 Task: Start in the project TranceTech the sprint 'Debug Dive', with a duration of 3 weeks.
Action: Mouse moved to (271, 70)
Screenshot: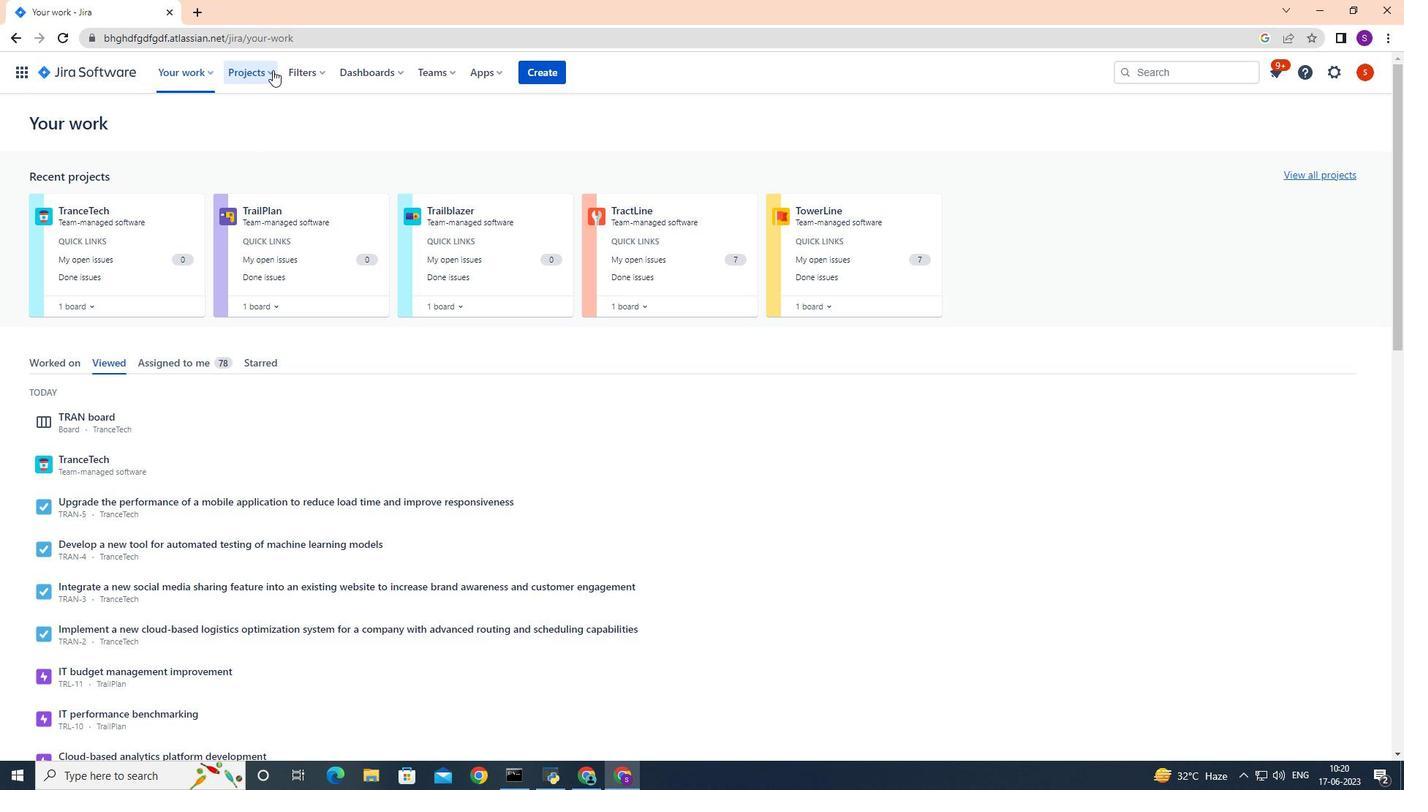 
Action: Mouse pressed left at (271, 70)
Screenshot: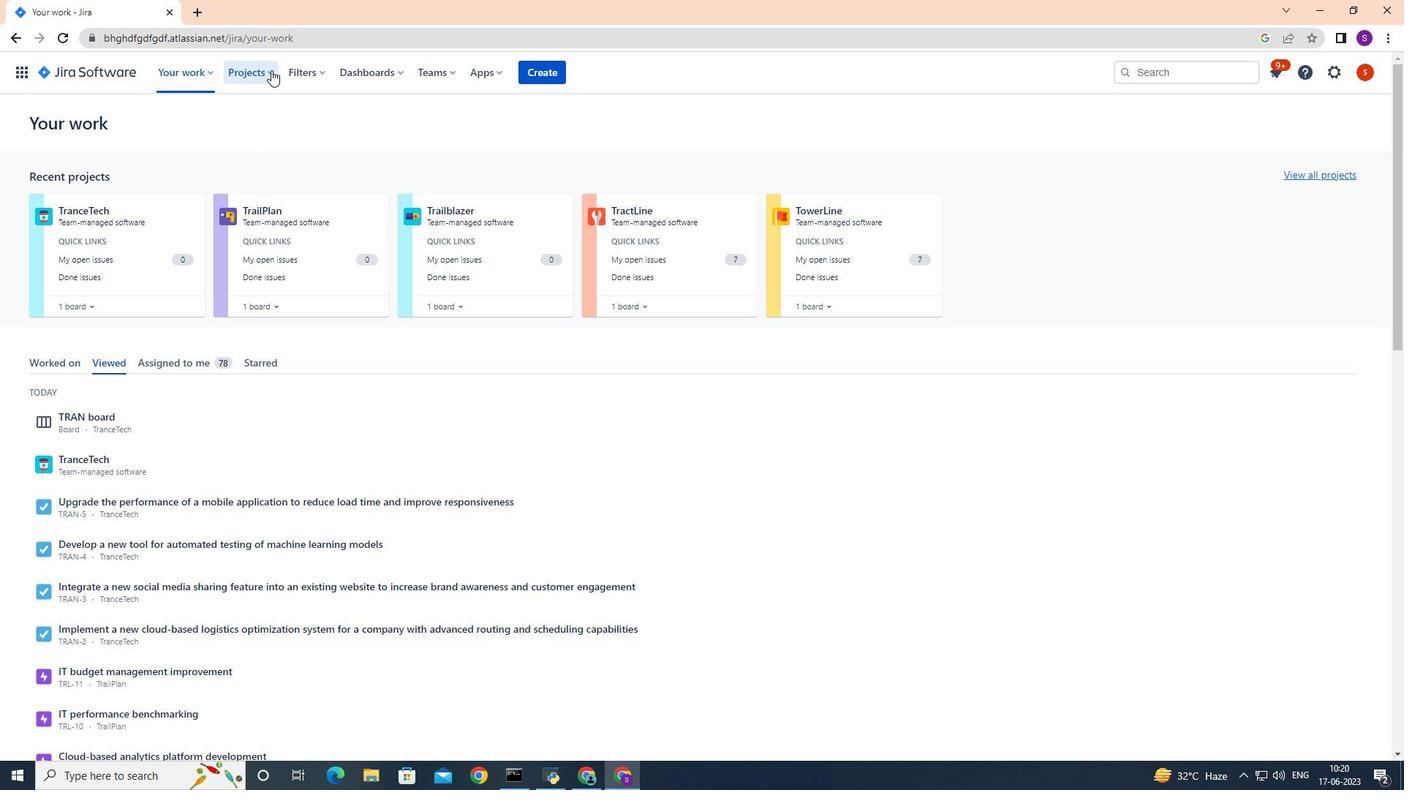 
Action: Mouse moved to (279, 138)
Screenshot: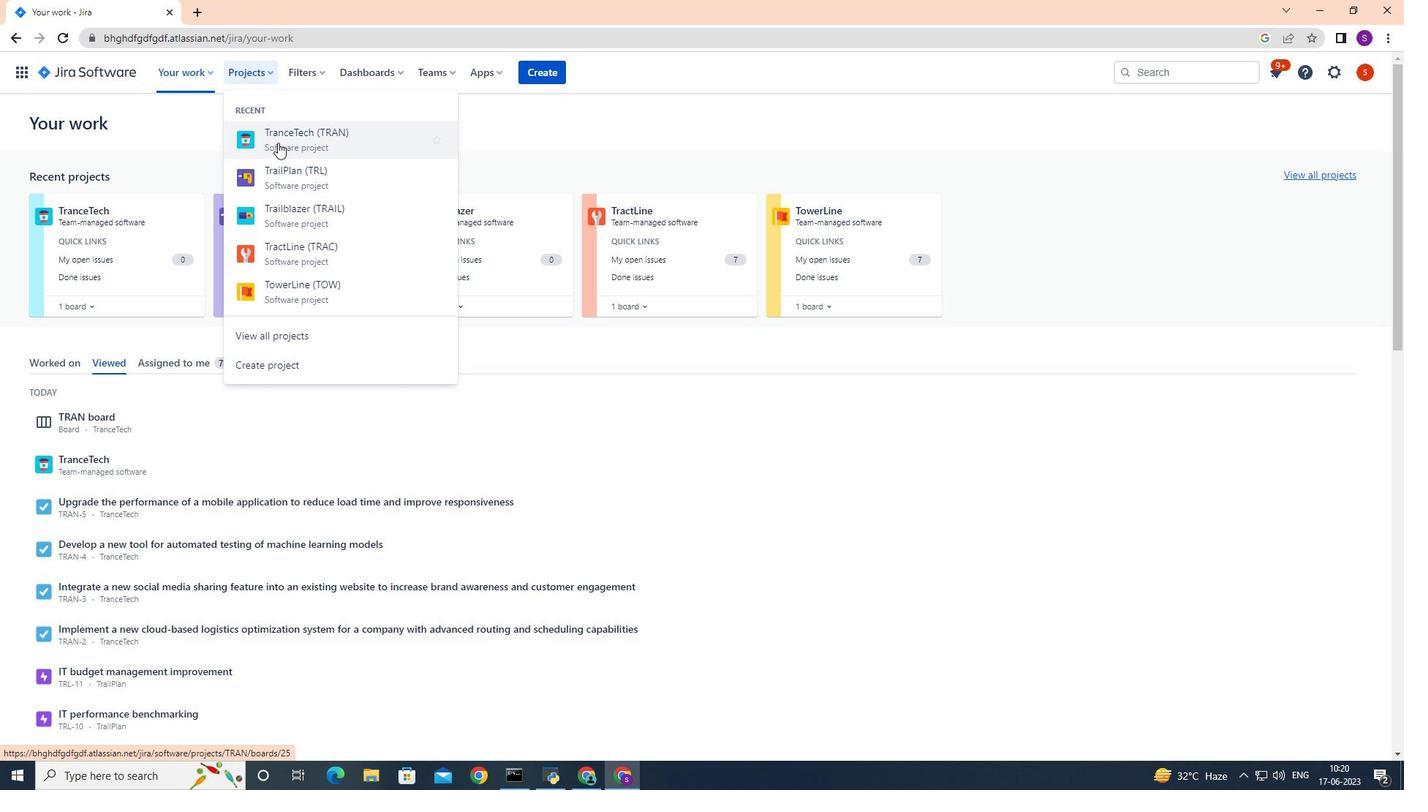 
Action: Mouse pressed left at (279, 138)
Screenshot: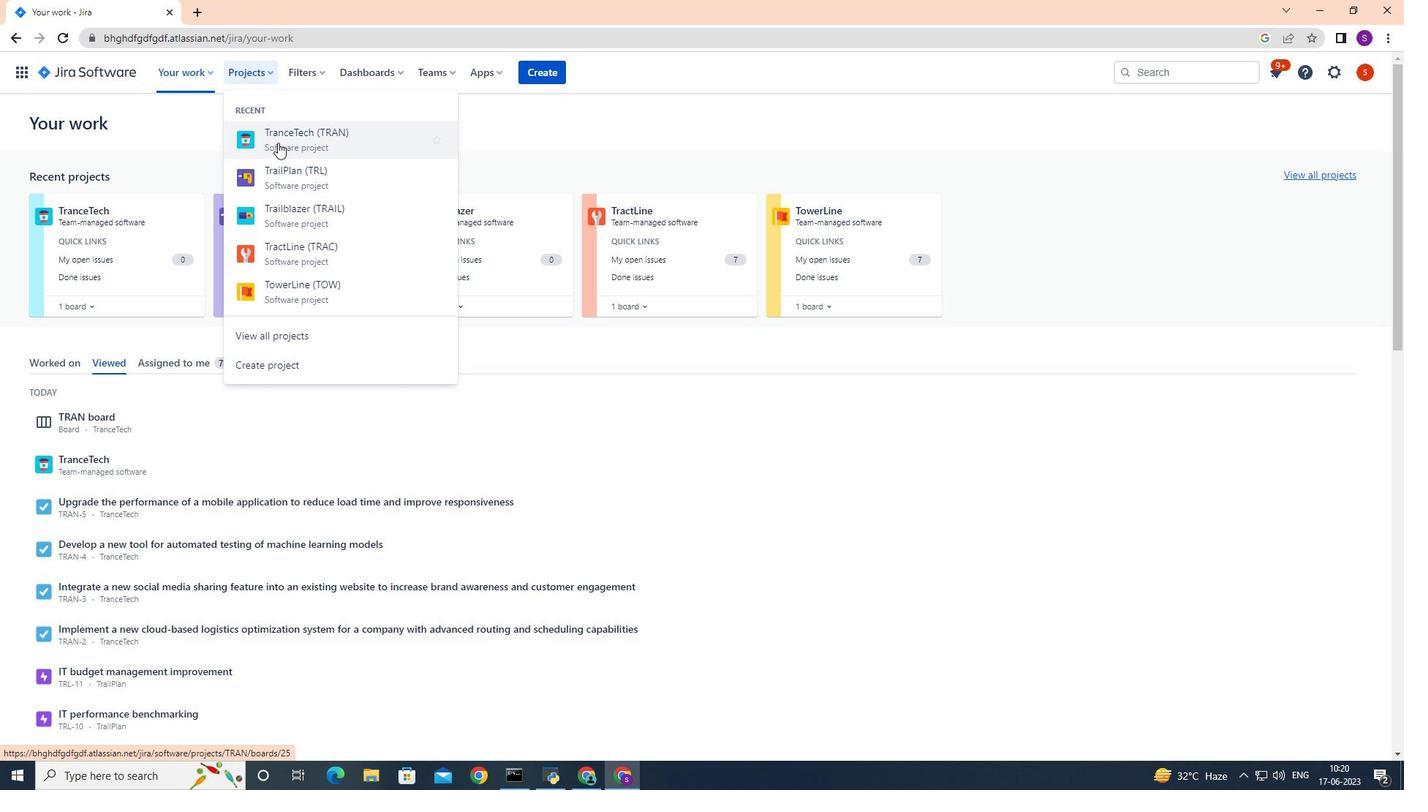 
Action: Mouse moved to (62, 218)
Screenshot: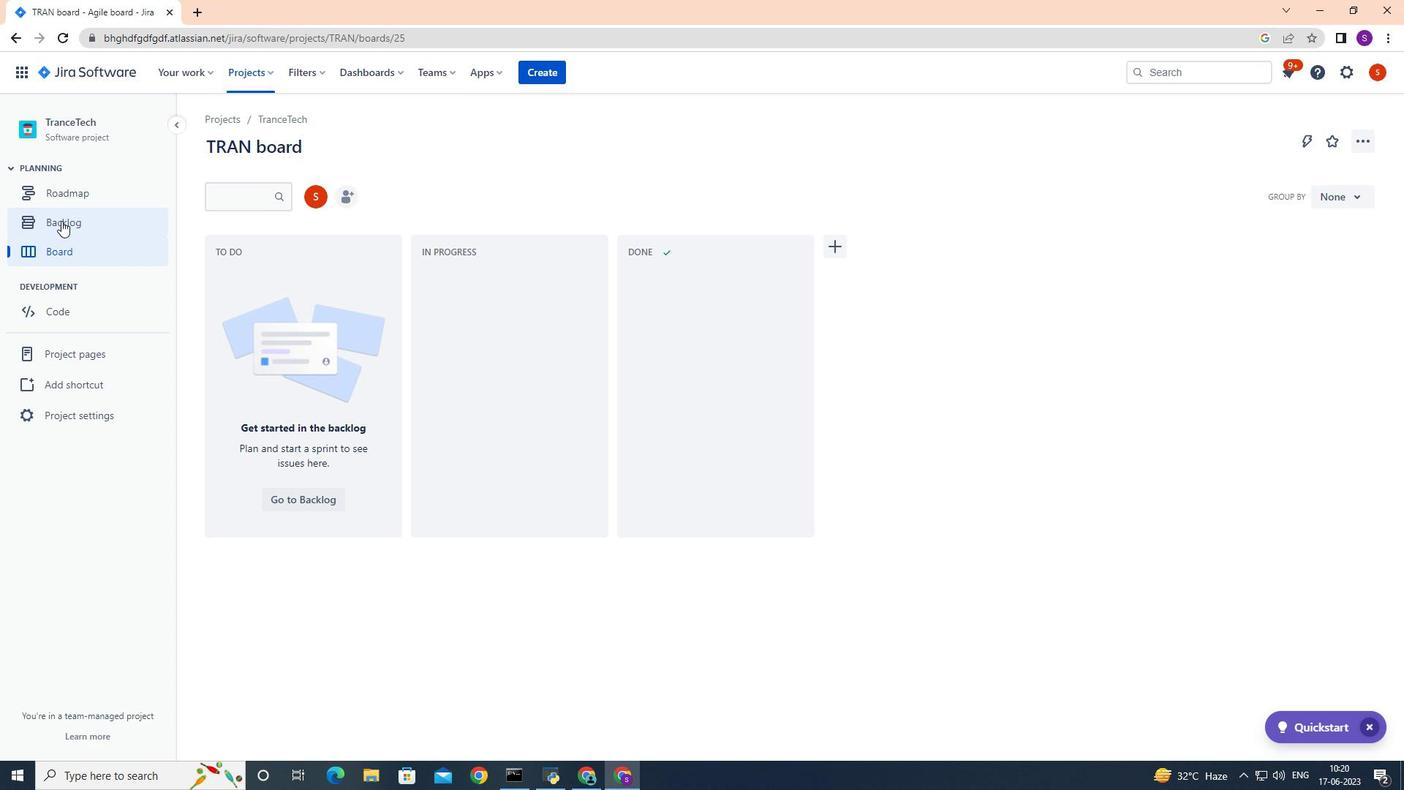
Action: Mouse pressed left at (62, 218)
Screenshot: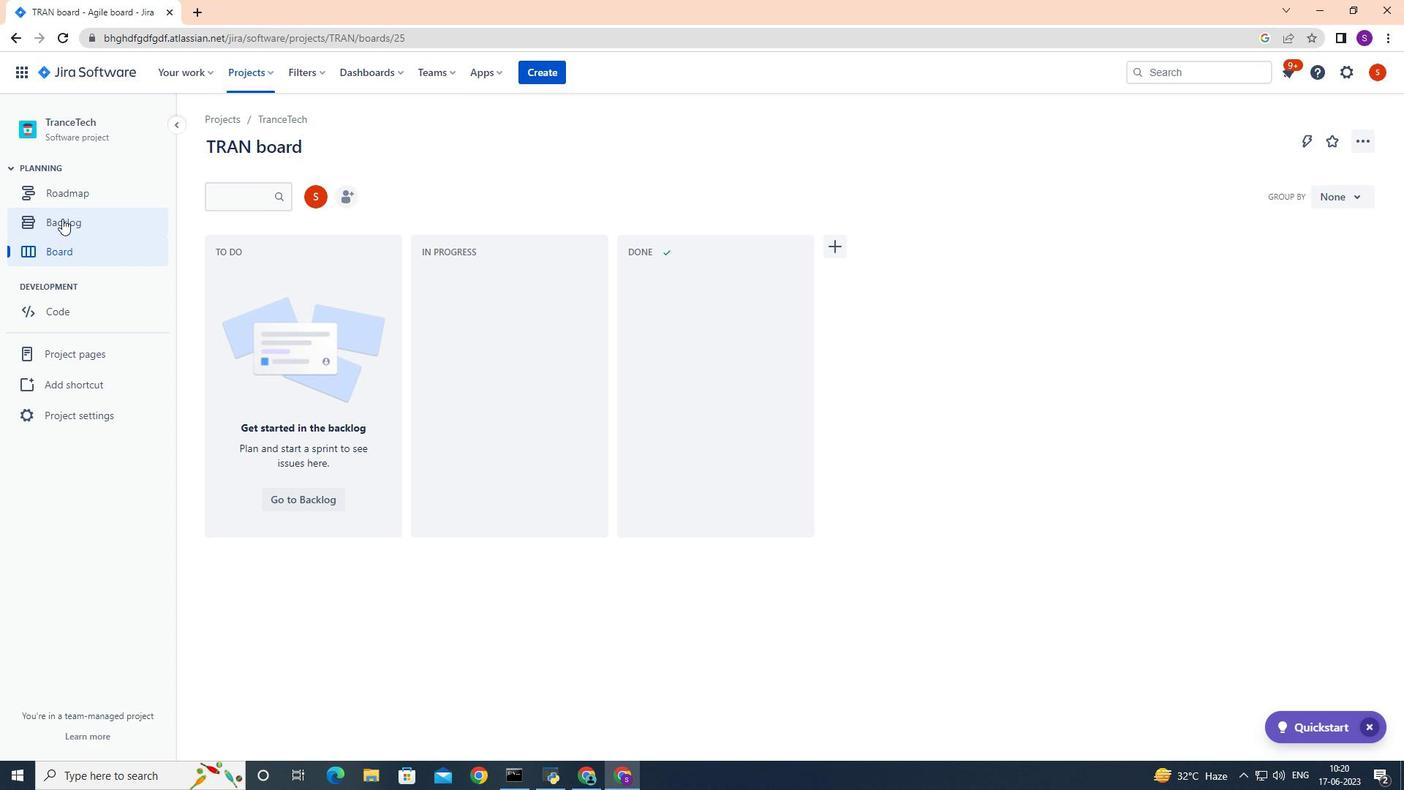 
Action: Mouse moved to (435, 337)
Screenshot: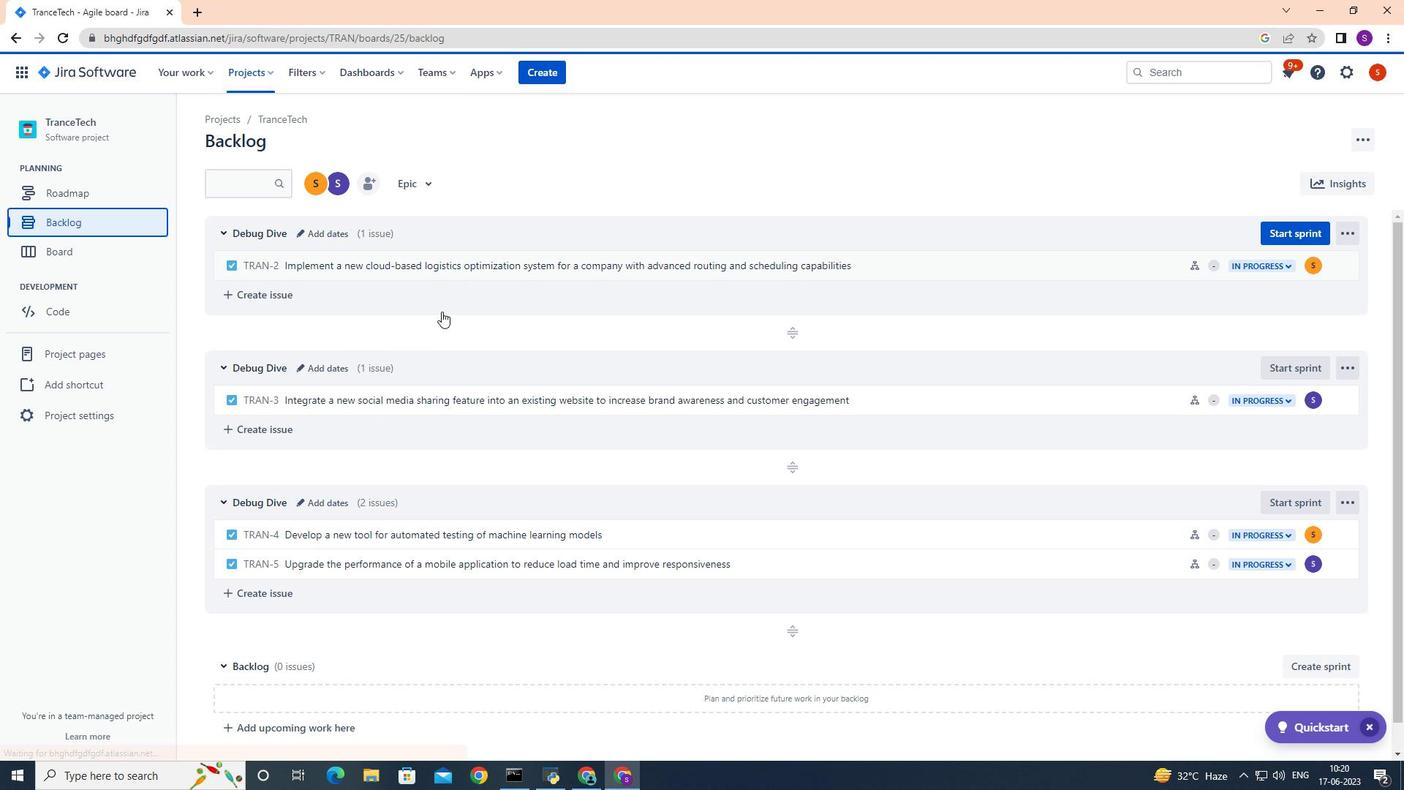 
Action: Mouse scrolled (435, 336) with delta (0, 0)
Screenshot: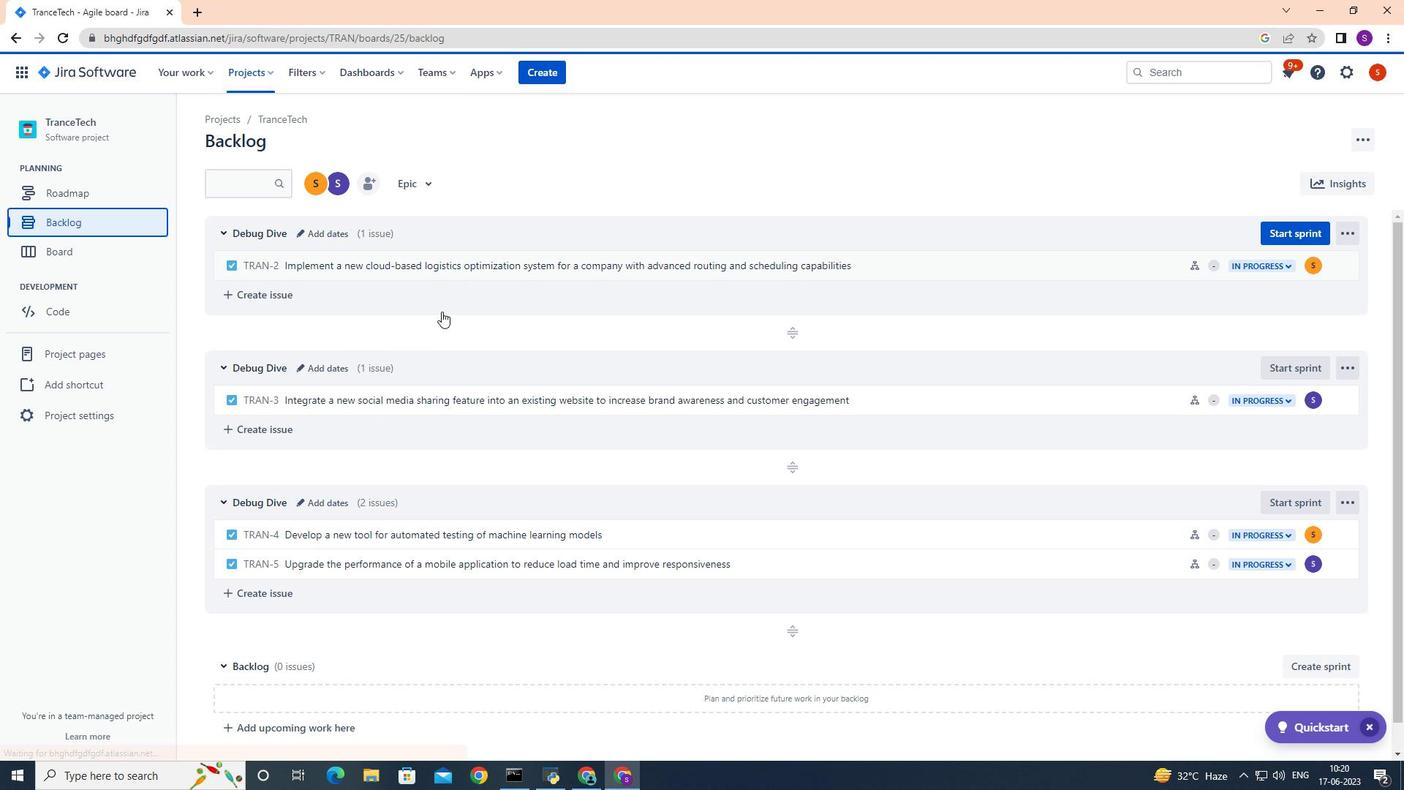 
Action: Mouse scrolled (435, 336) with delta (0, 0)
Screenshot: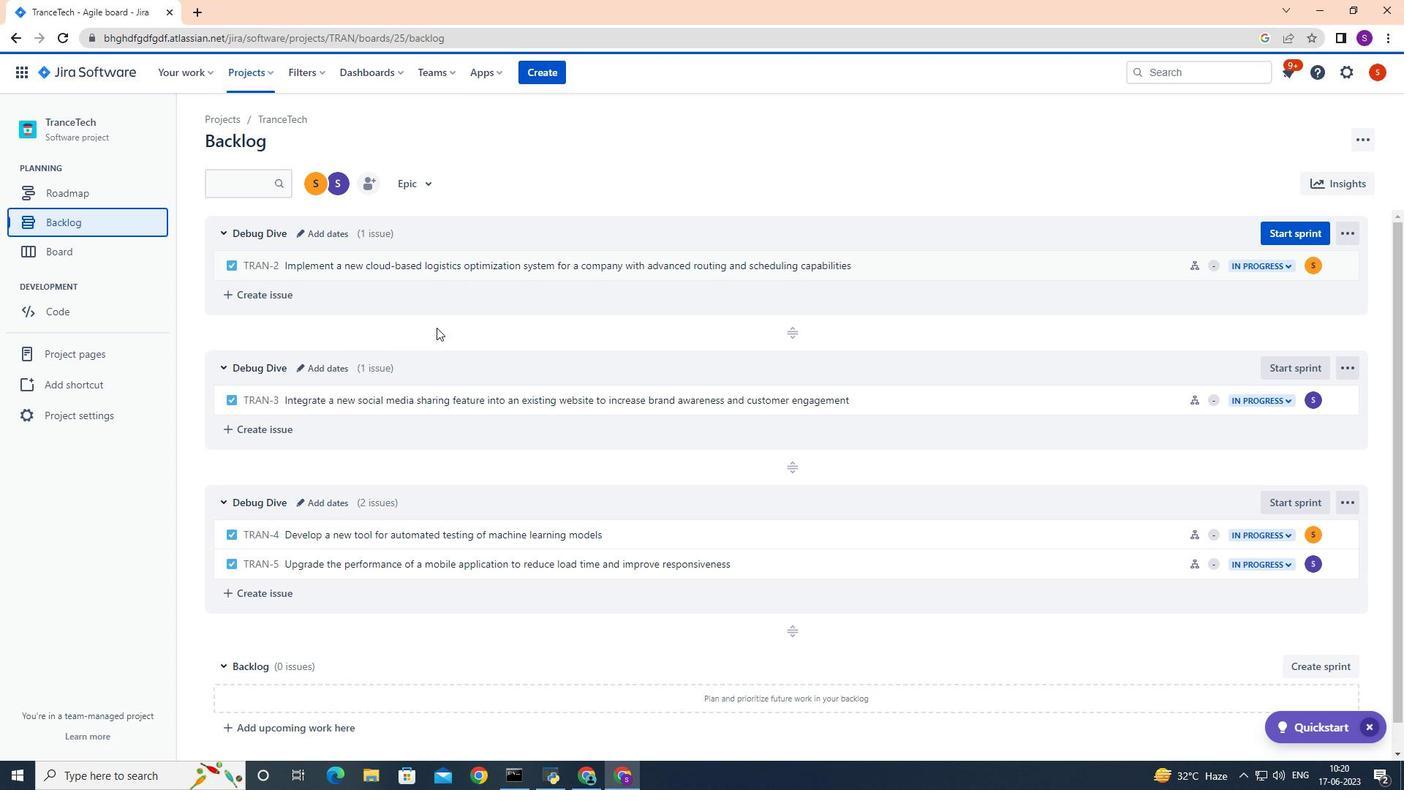 
Action: Mouse moved to (434, 337)
Screenshot: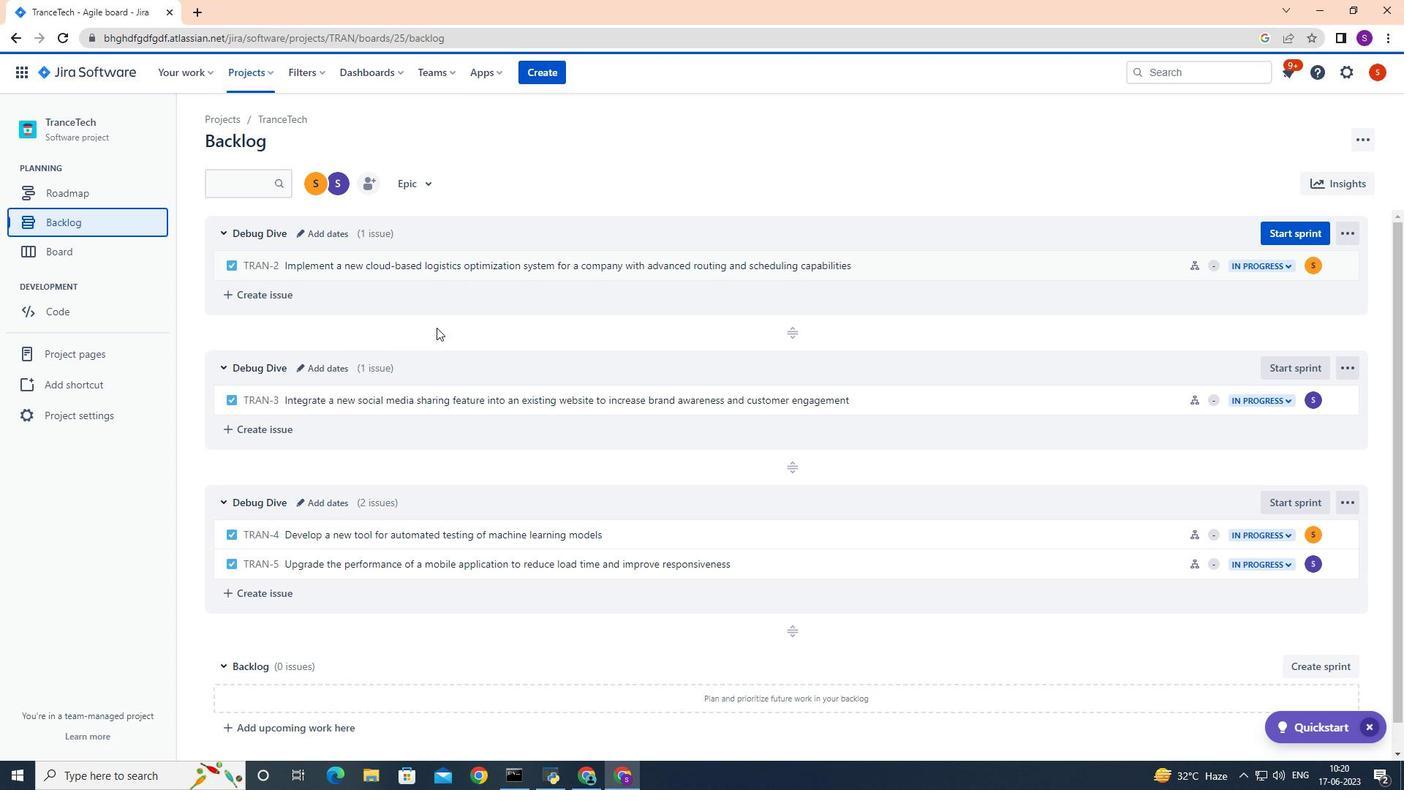 
Action: Mouse scrolled (434, 336) with delta (0, 0)
Screenshot: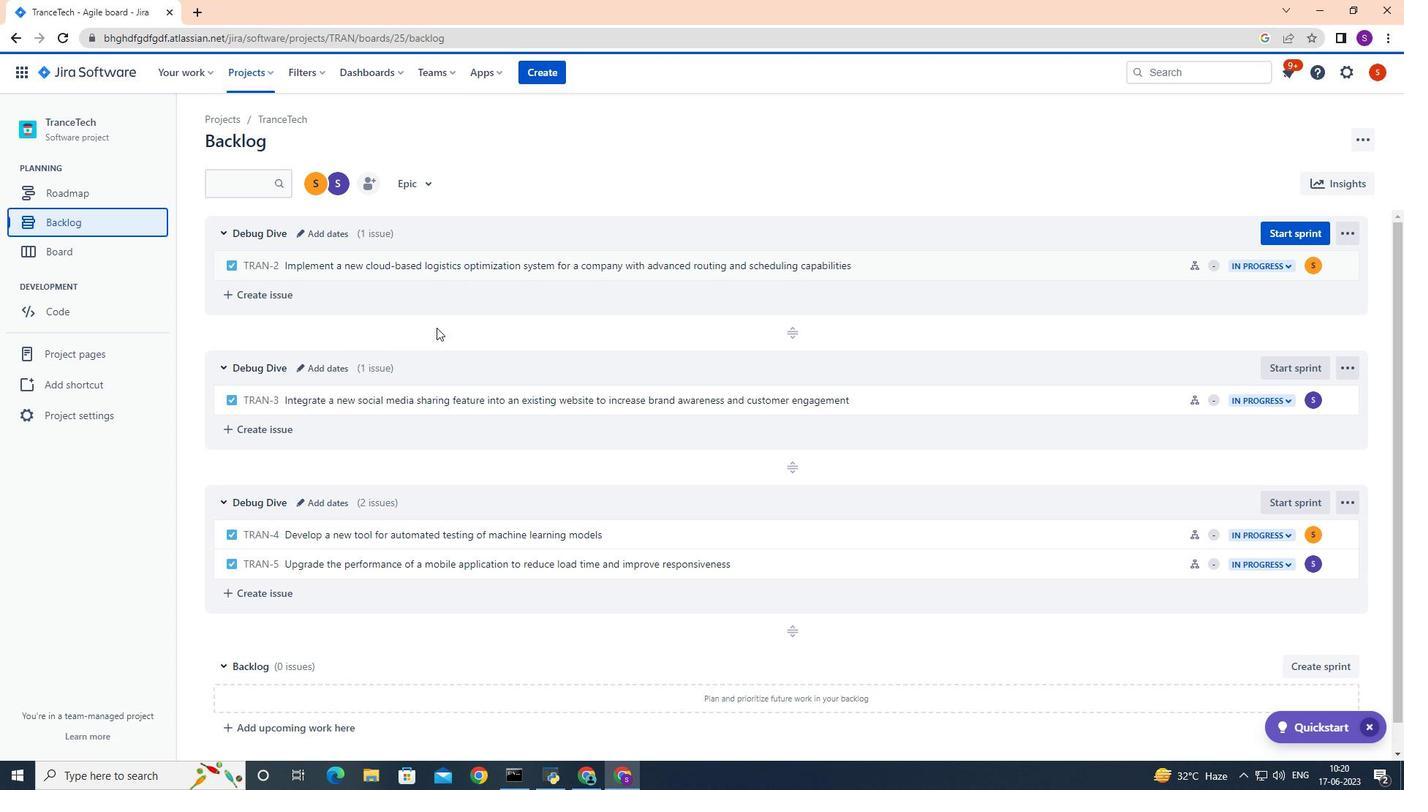 
Action: Mouse moved to (433, 337)
Screenshot: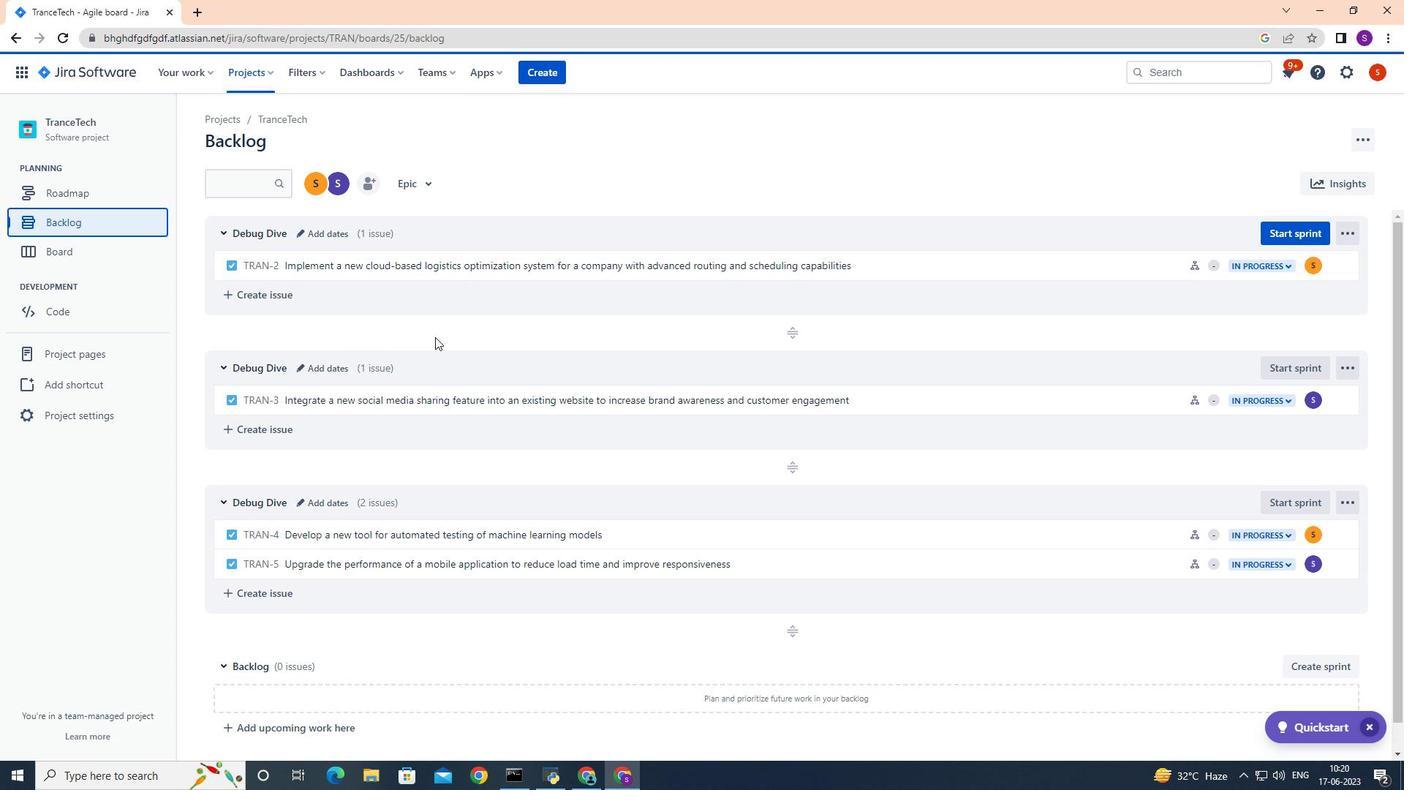 
Action: Mouse scrolled (433, 336) with delta (0, 0)
Screenshot: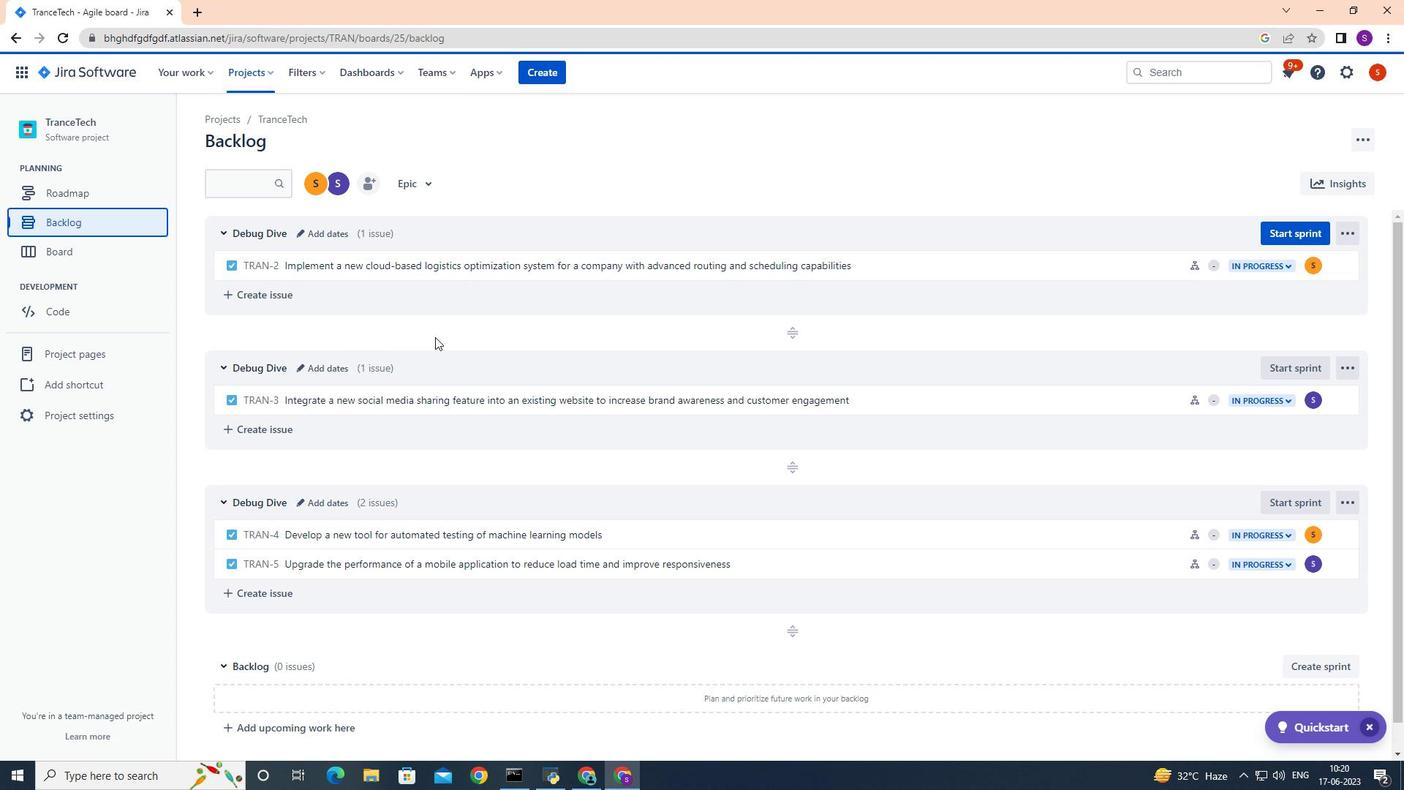 
Action: Mouse moved to (431, 332)
Screenshot: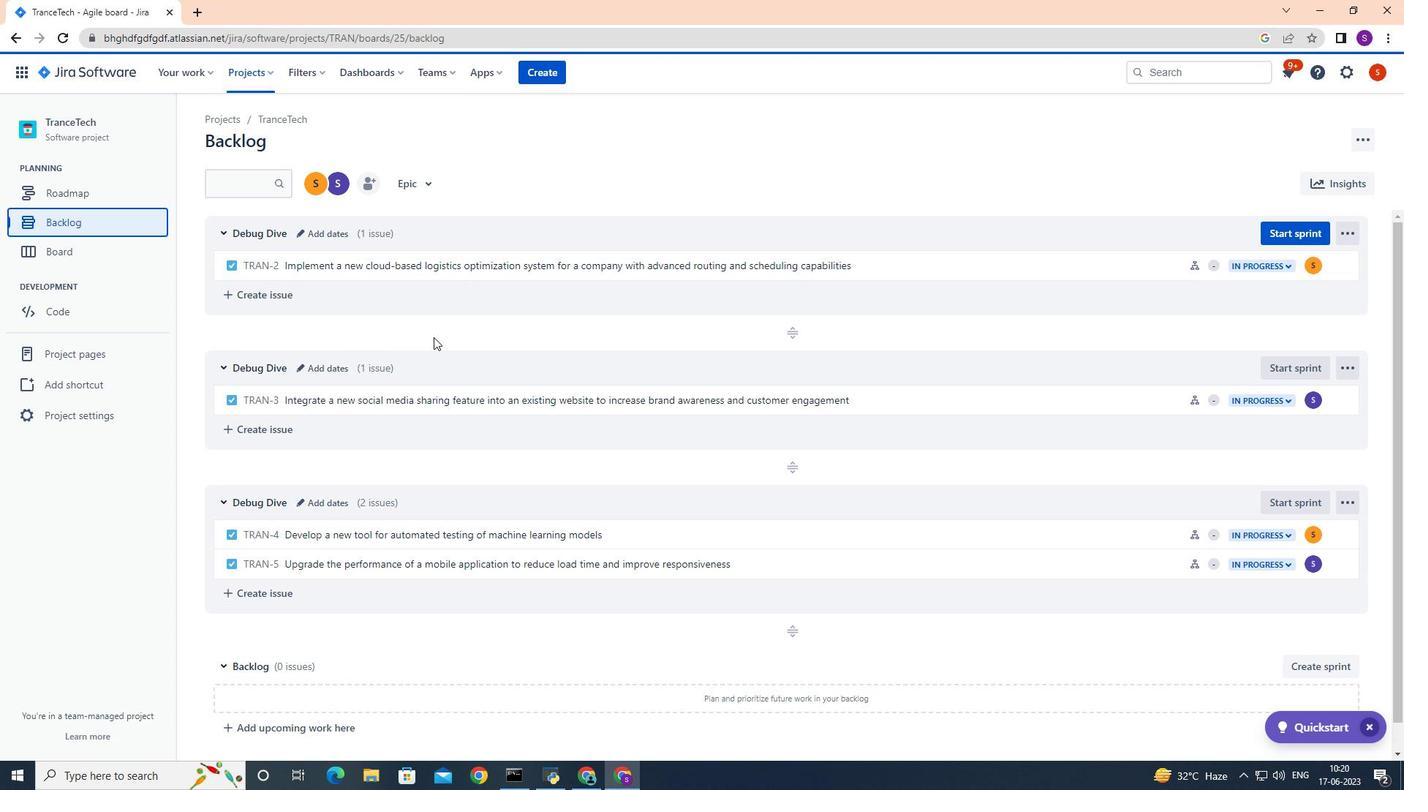 
Action: Mouse scrolled (431, 332) with delta (0, 0)
Screenshot: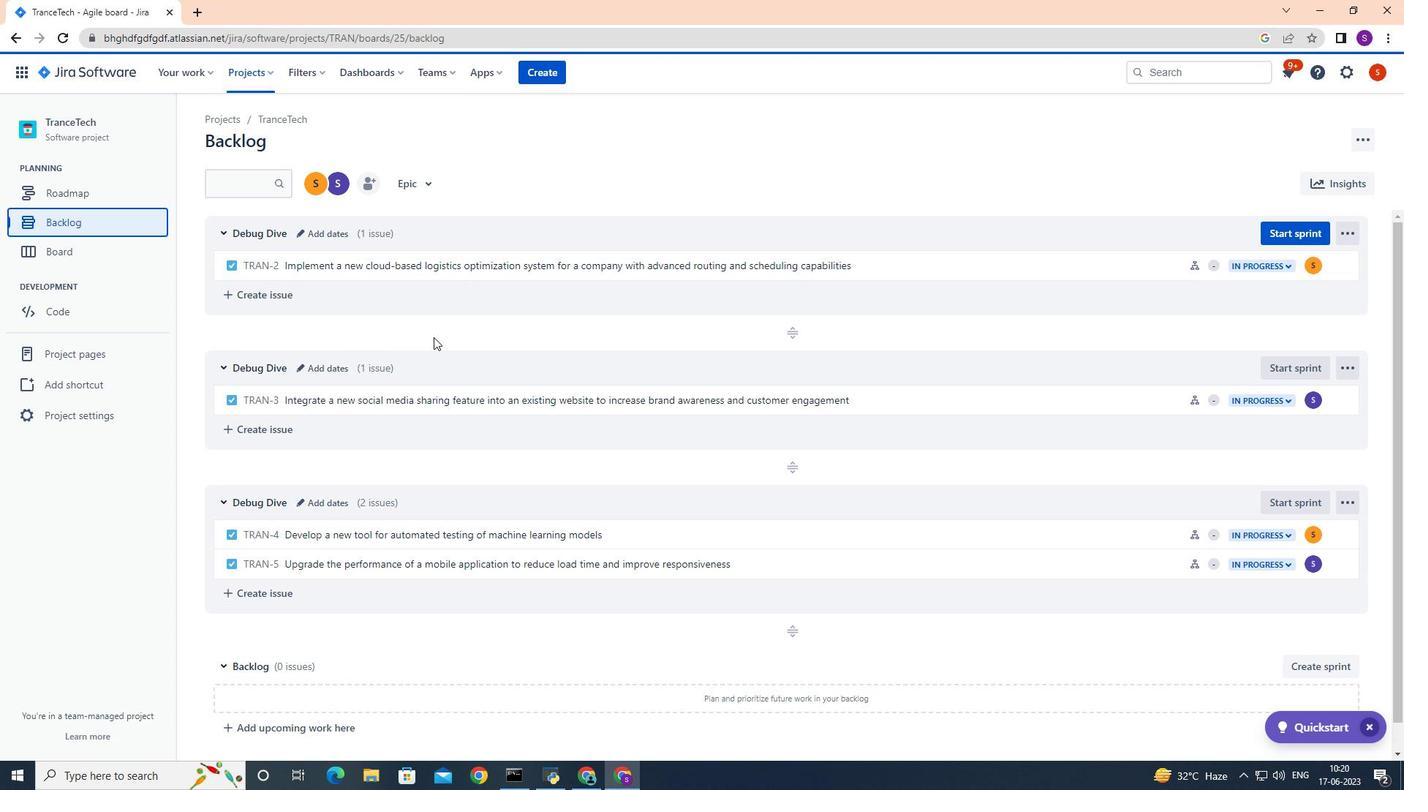 
Action: Mouse moved to (334, 474)
Screenshot: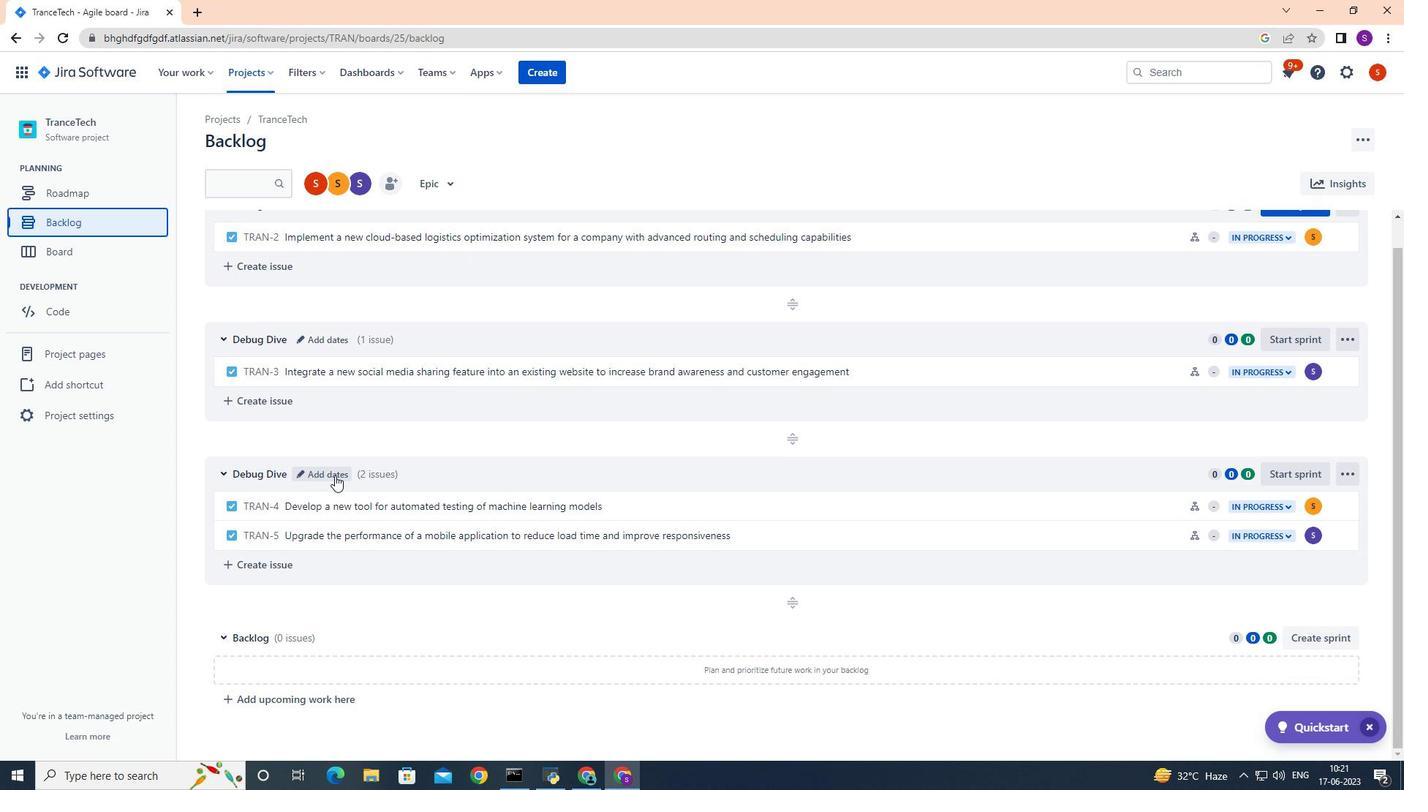 
Action: Mouse pressed left at (334, 474)
Screenshot: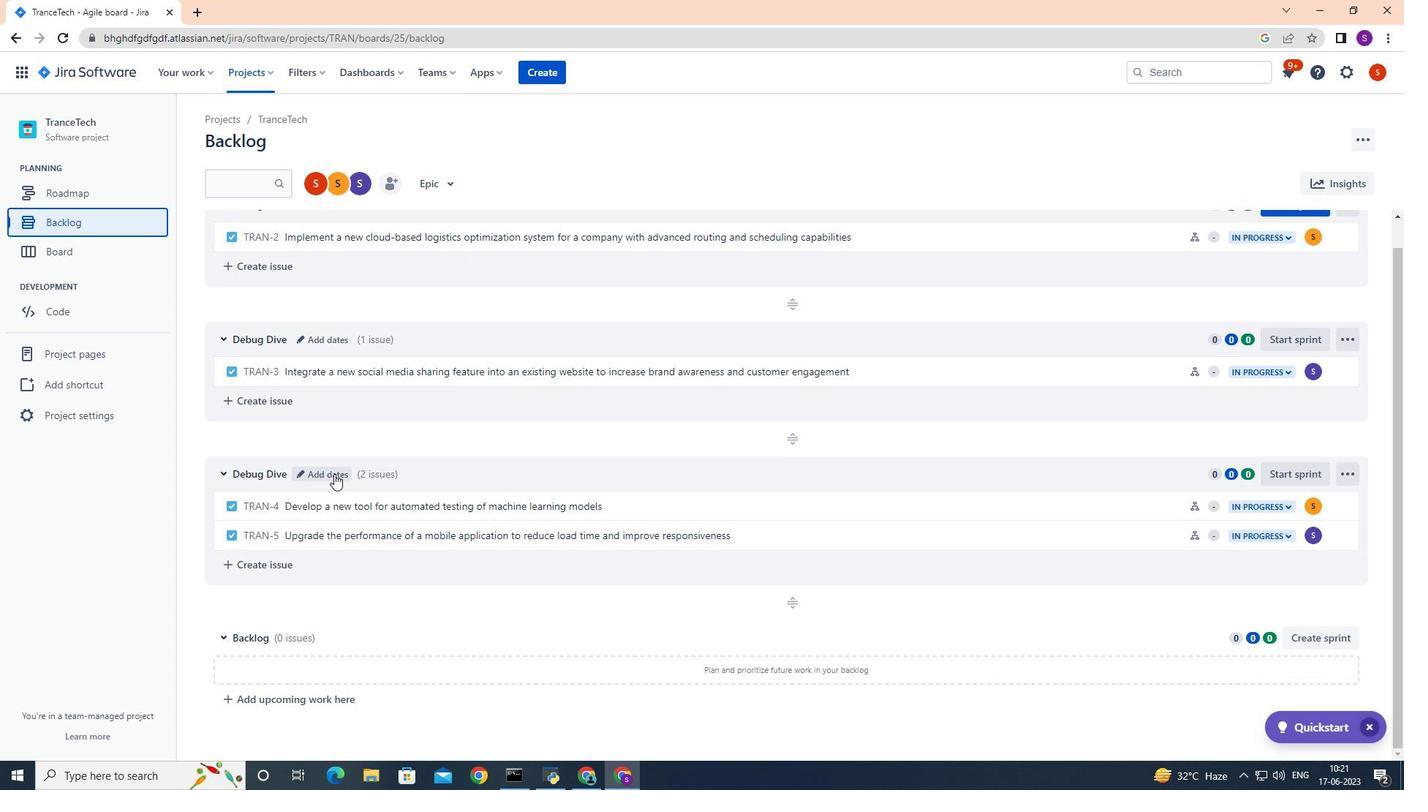 
Action: Mouse moved to (663, 230)
Screenshot: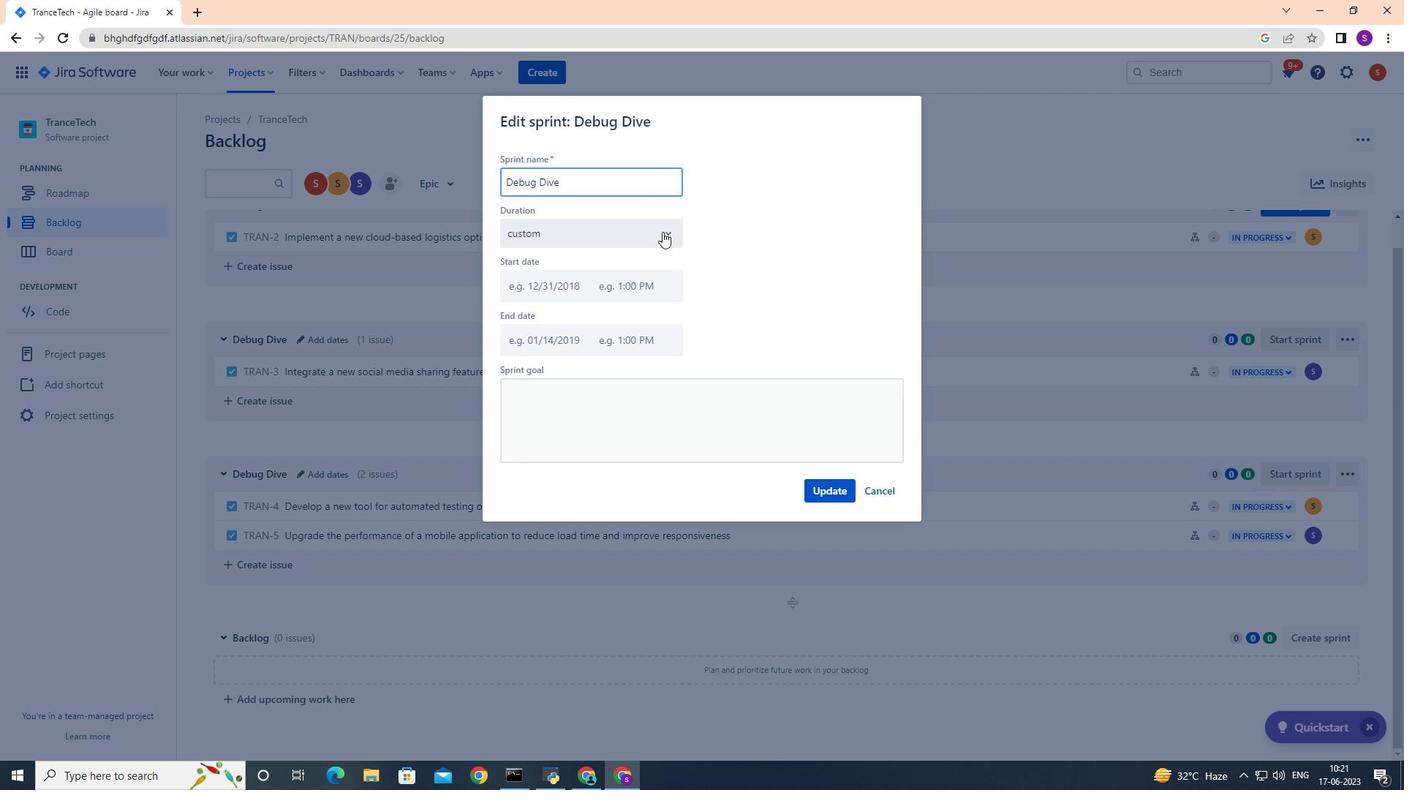 
Action: Mouse pressed left at (663, 230)
Screenshot: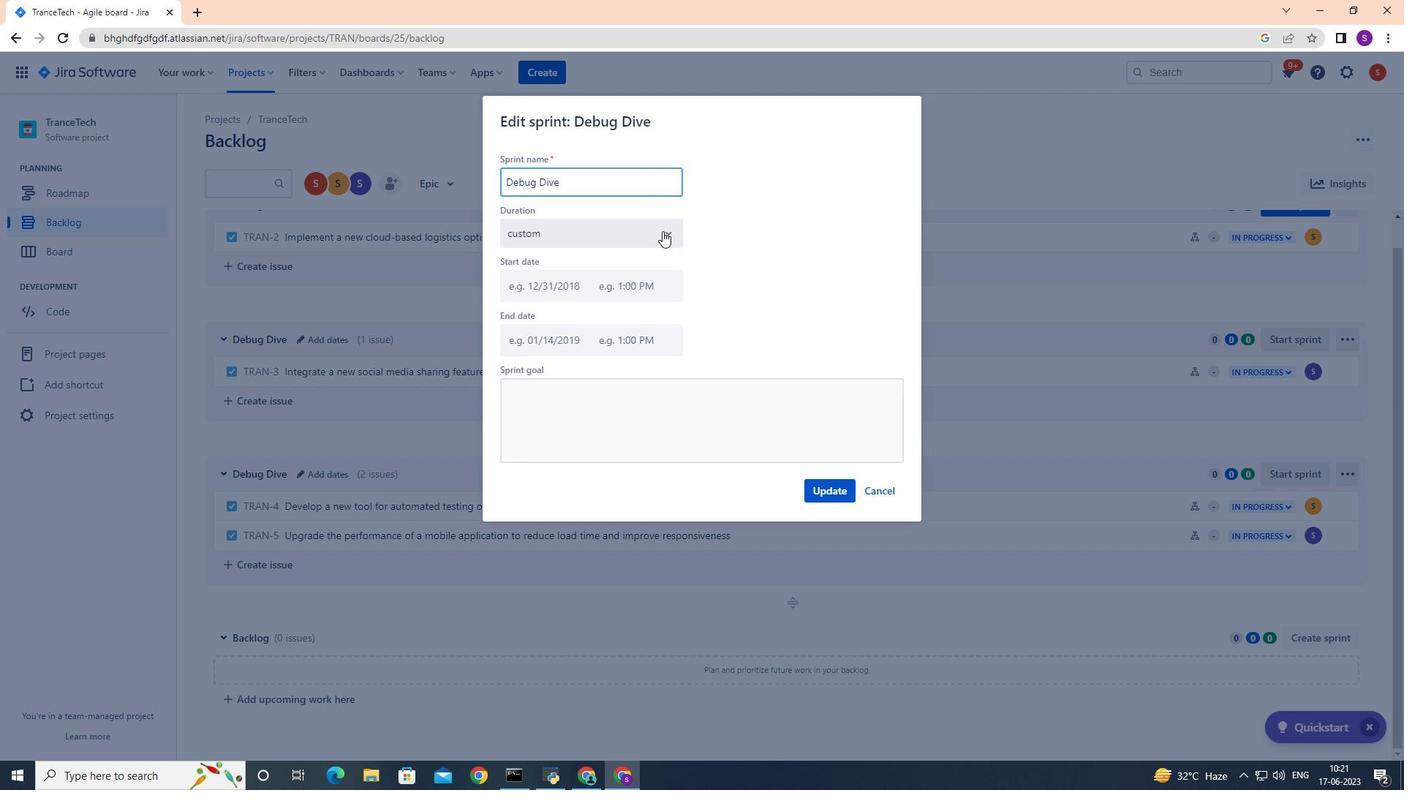 
Action: Mouse moved to (642, 328)
Screenshot: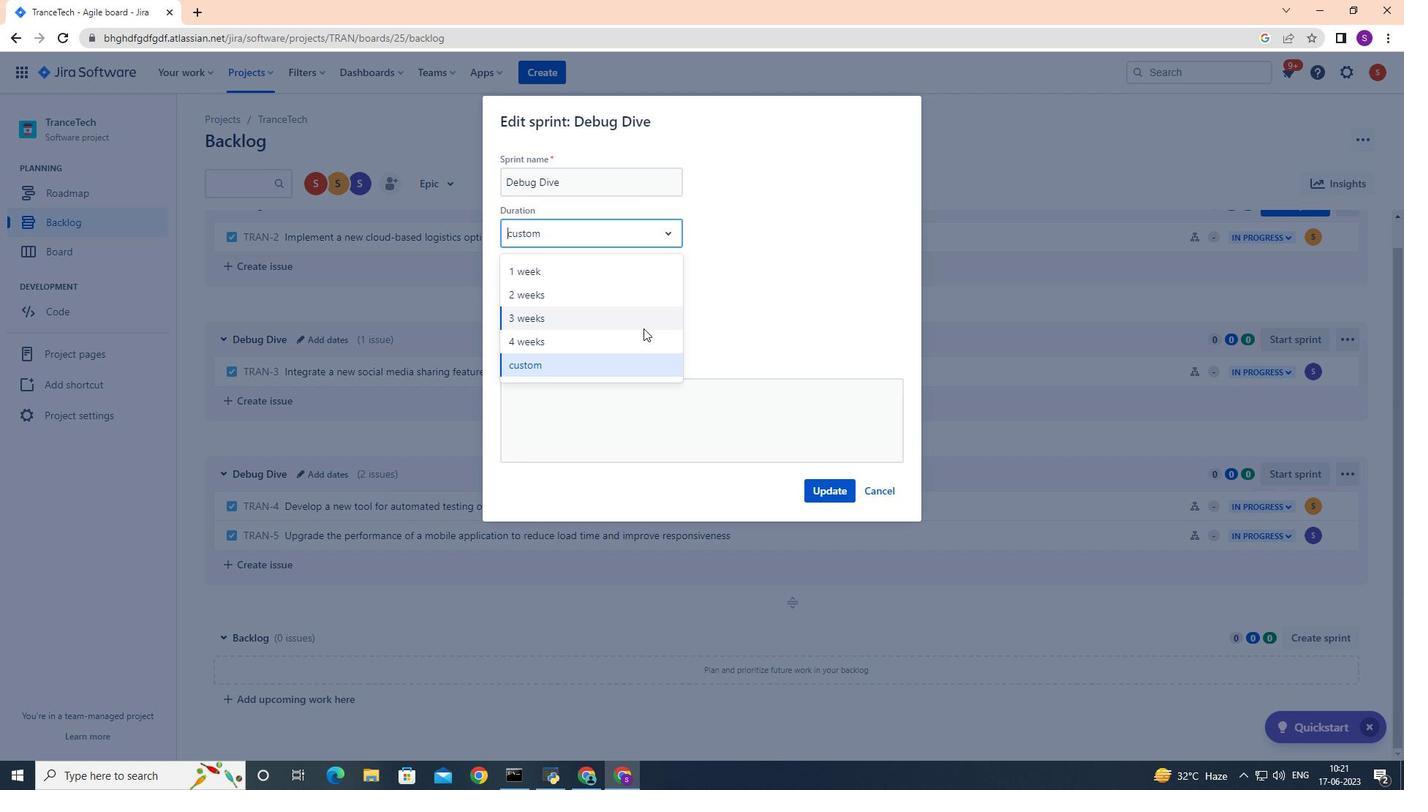 
Action: Mouse pressed left at (642, 328)
Screenshot: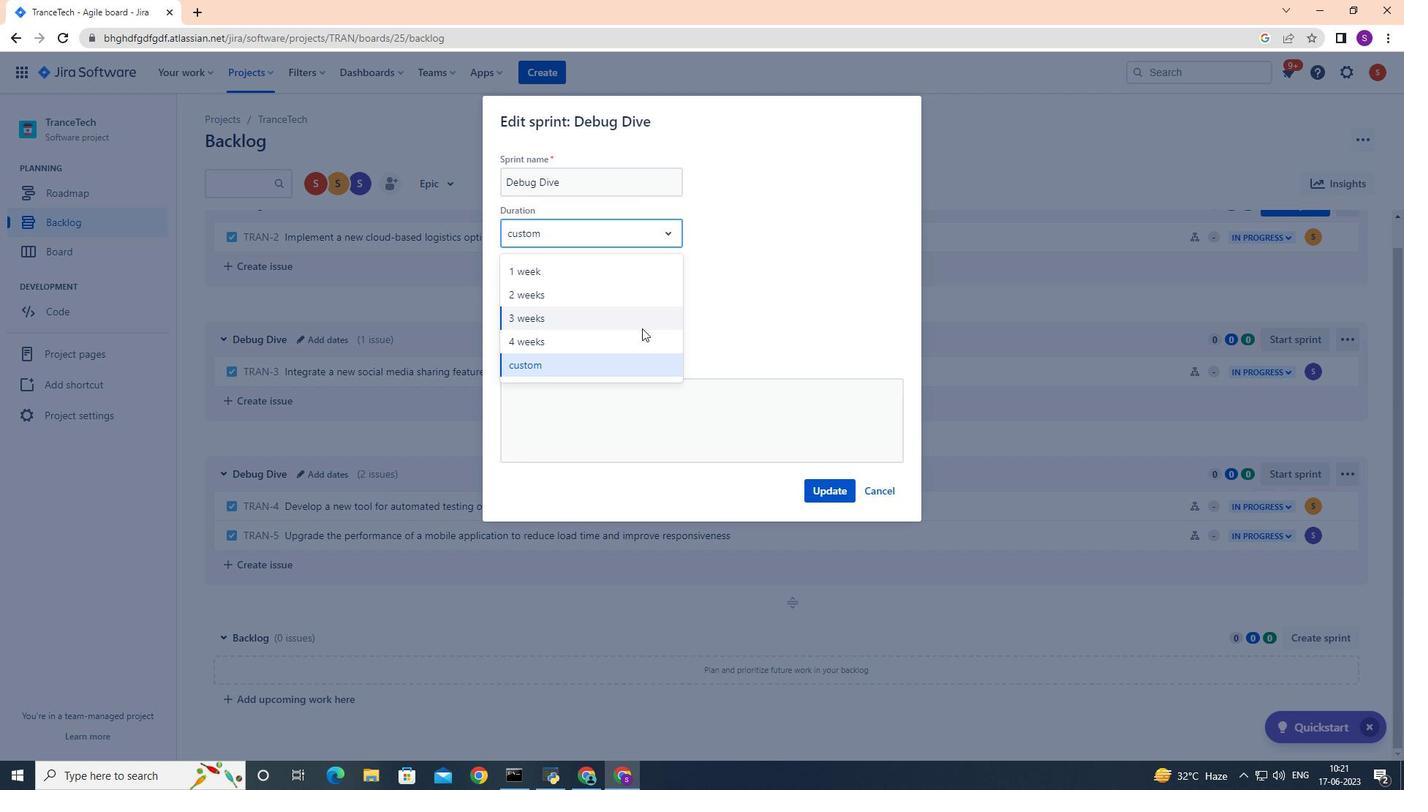 
Action: Mouse moved to (818, 488)
Screenshot: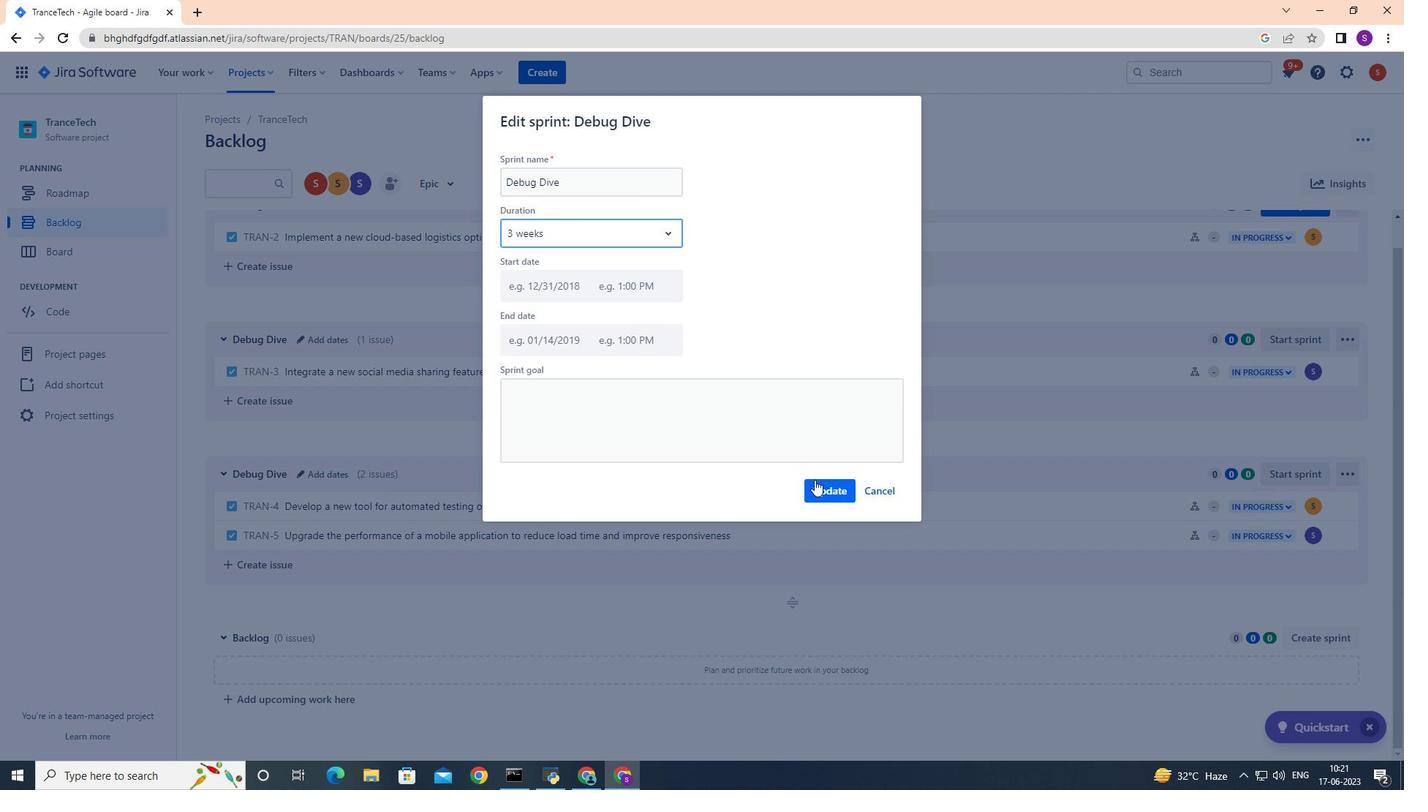 
Action: Mouse pressed left at (818, 488)
Screenshot: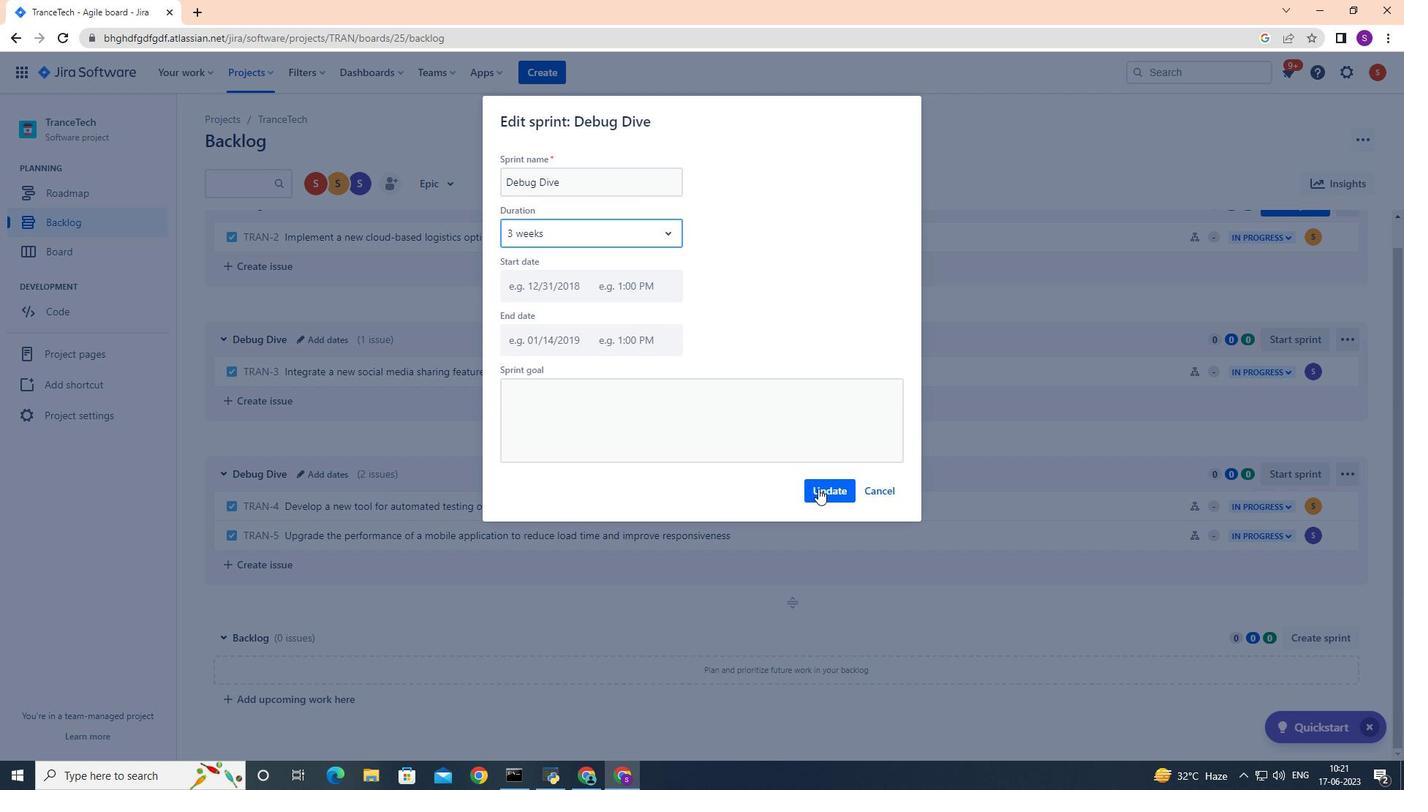 
Action: Mouse moved to (809, 485)
Screenshot: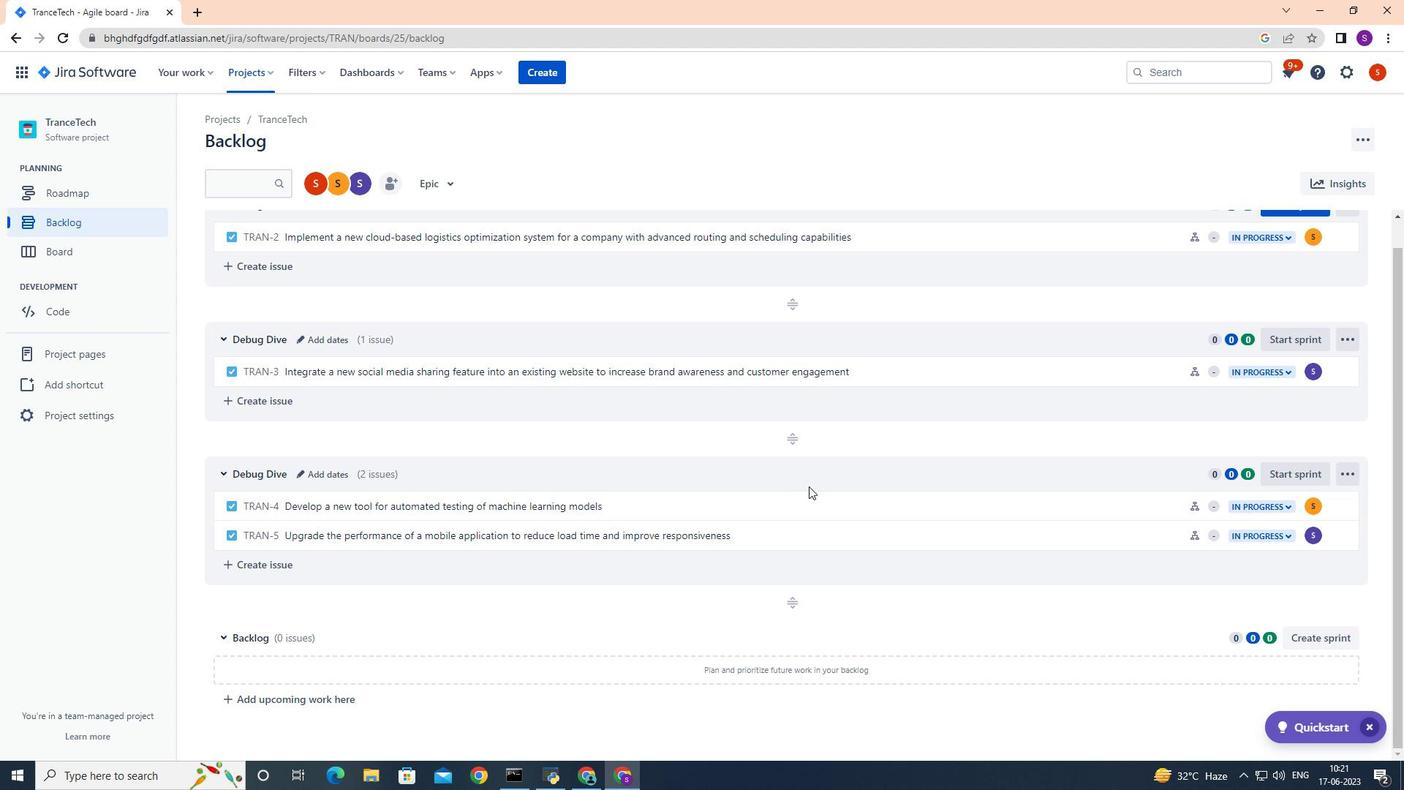 
